 Task: Select veteran support as cause.
Action: Mouse moved to (807, 79)
Screenshot: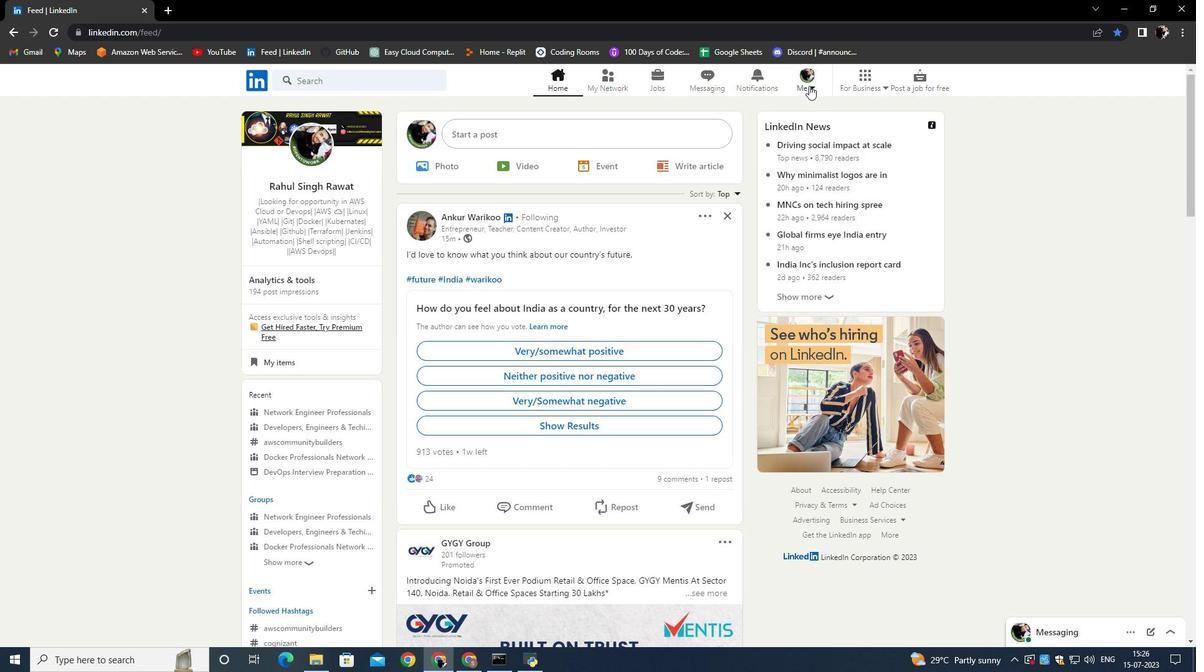 
Action: Mouse pressed left at (807, 79)
Screenshot: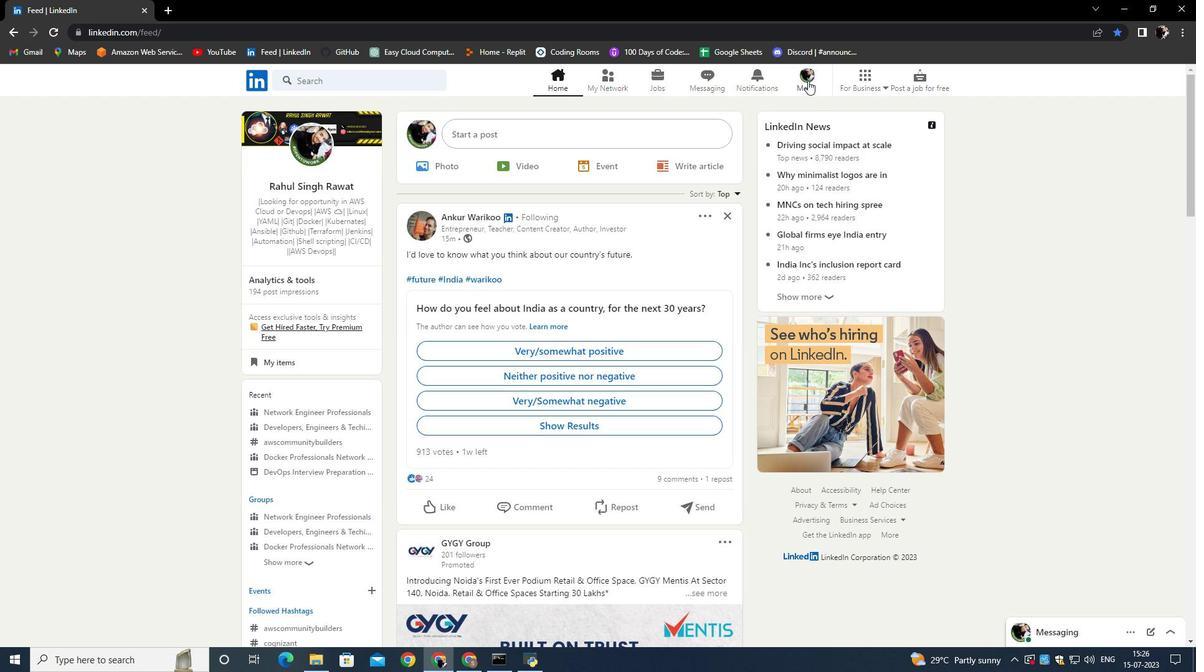 
Action: Mouse moved to (702, 157)
Screenshot: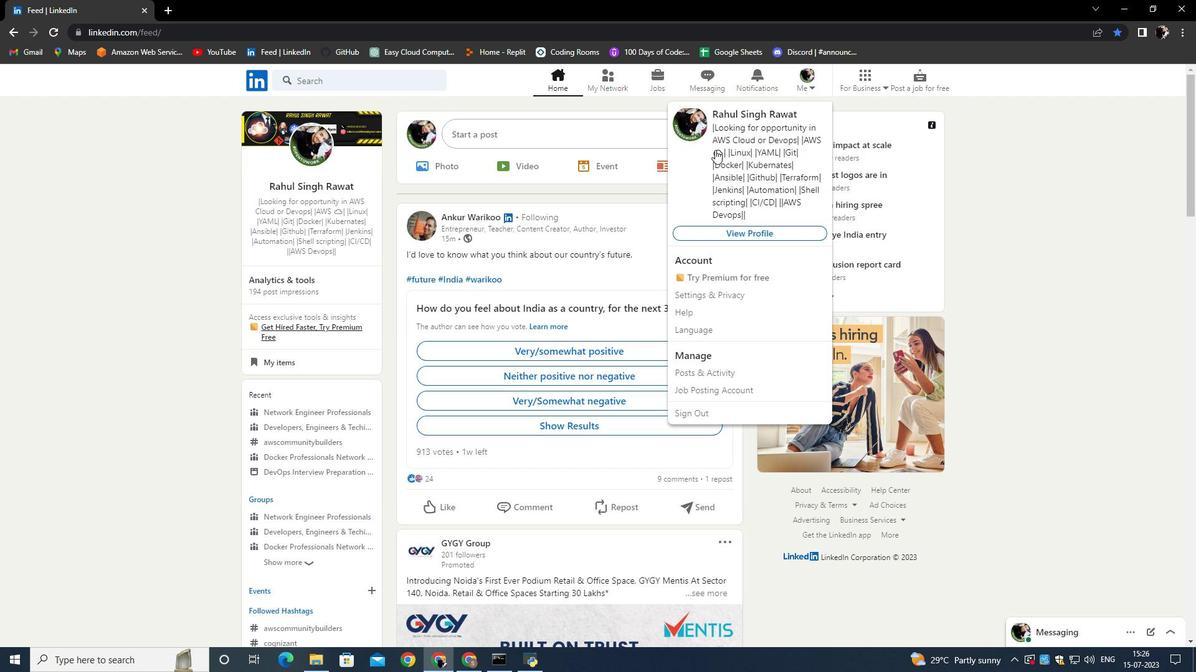 
Action: Mouse pressed left at (702, 157)
Screenshot: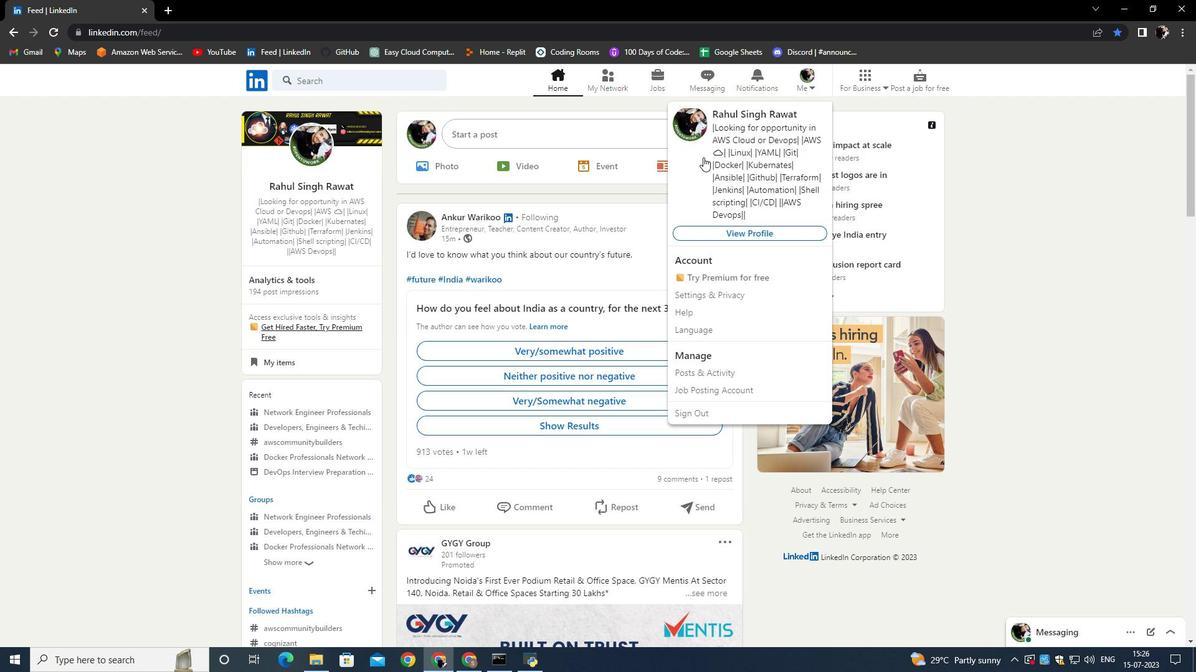 
Action: Mouse moved to (392, 469)
Screenshot: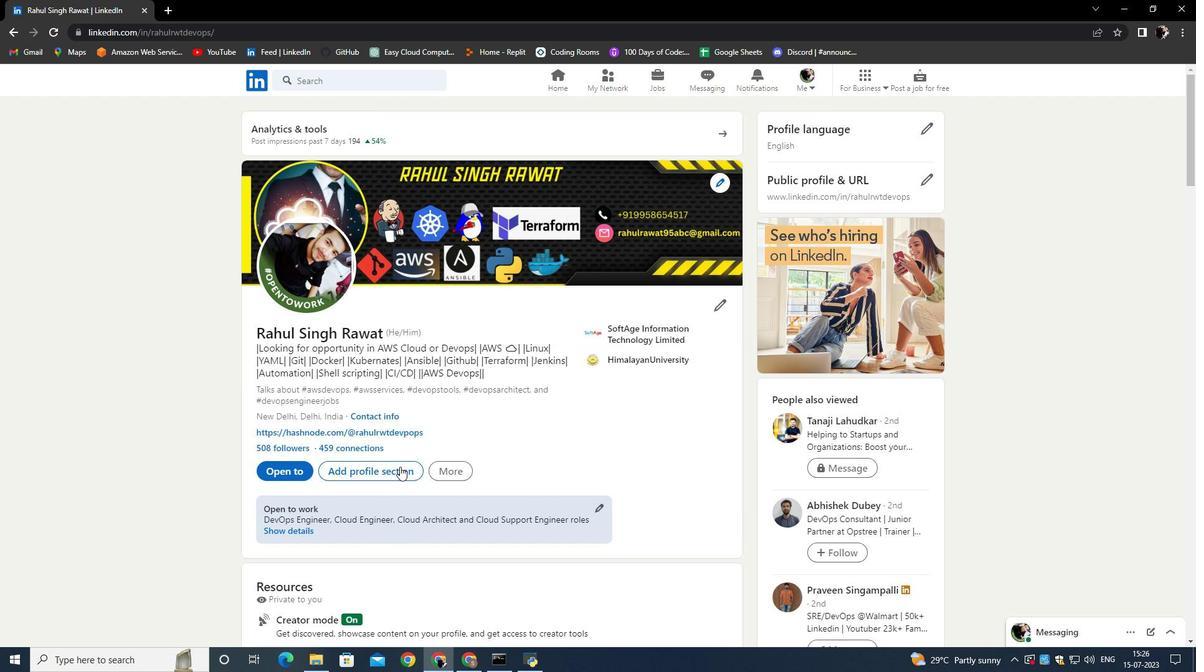 
Action: Mouse pressed left at (392, 469)
Screenshot: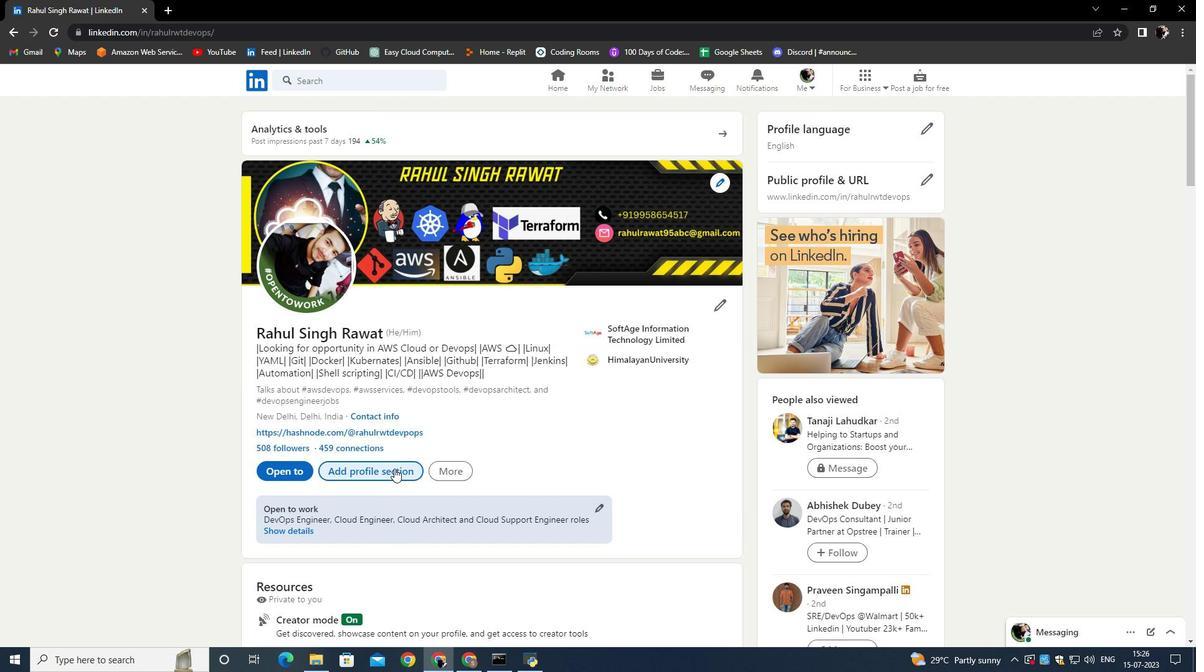 
Action: Mouse moved to (469, 336)
Screenshot: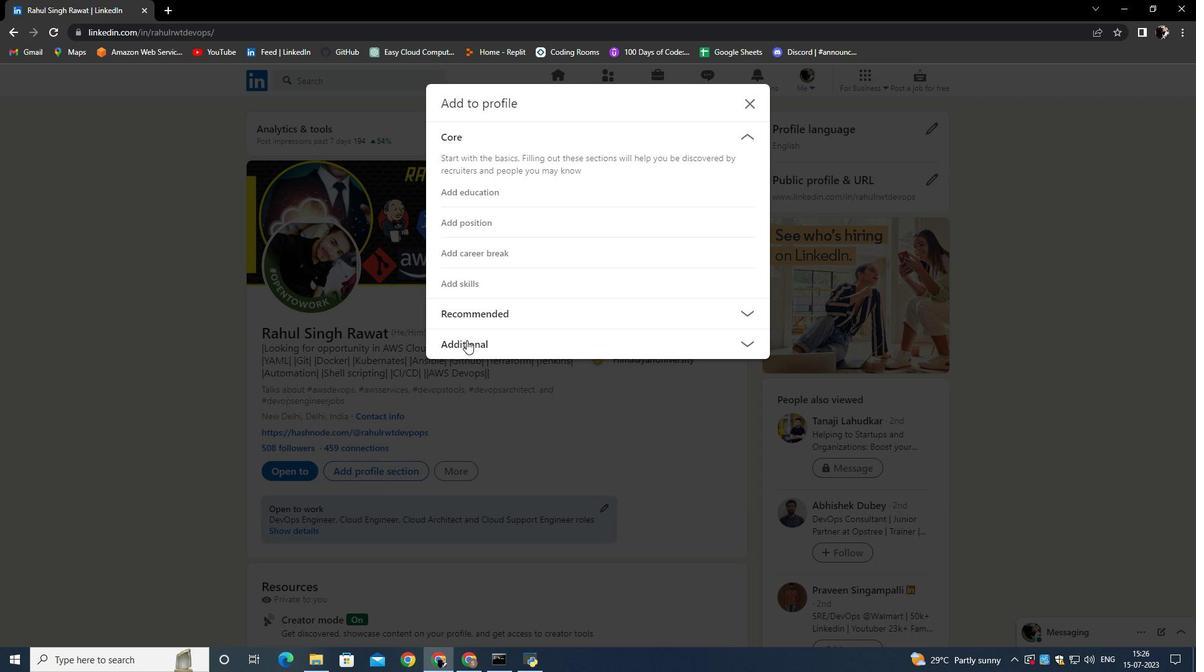
Action: Mouse pressed left at (469, 336)
Screenshot: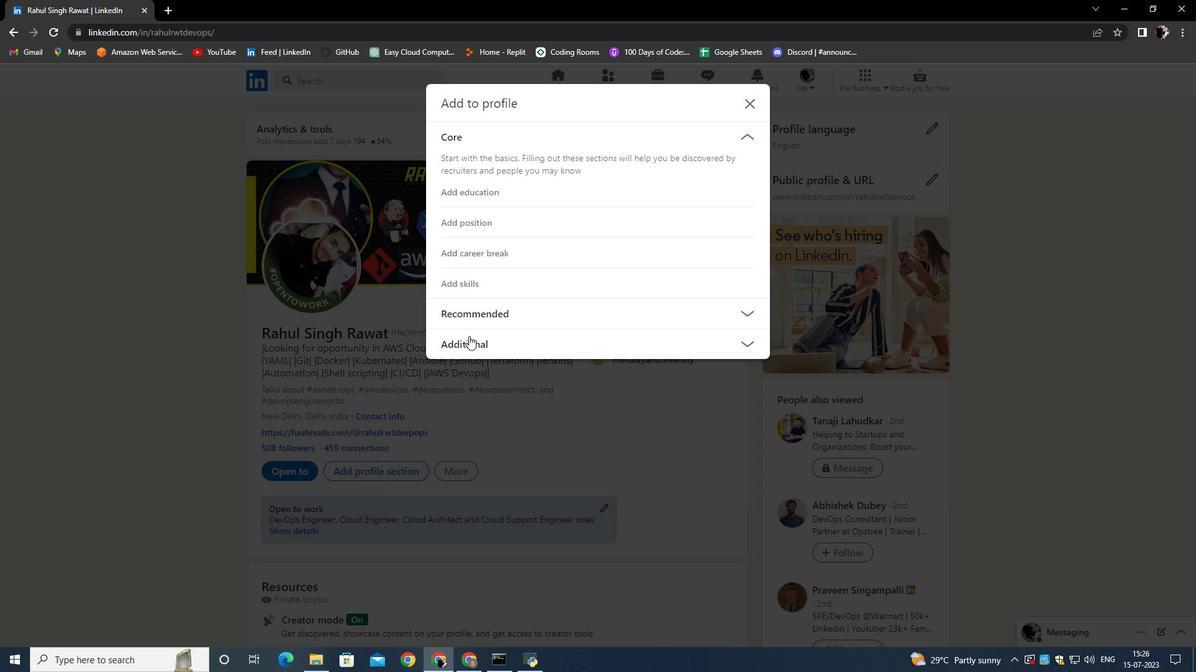 
Action: Mouse moved to (461, 464)
Screenshot: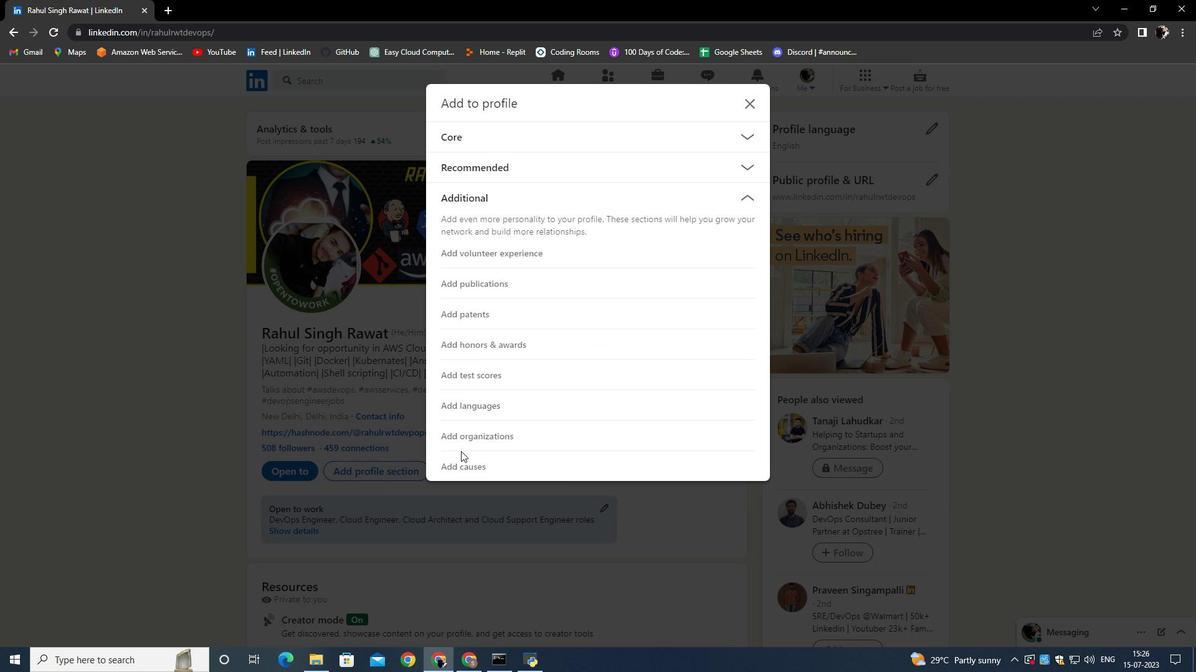 
Action: Mouse pressed left at (461, 464)
Screenshot: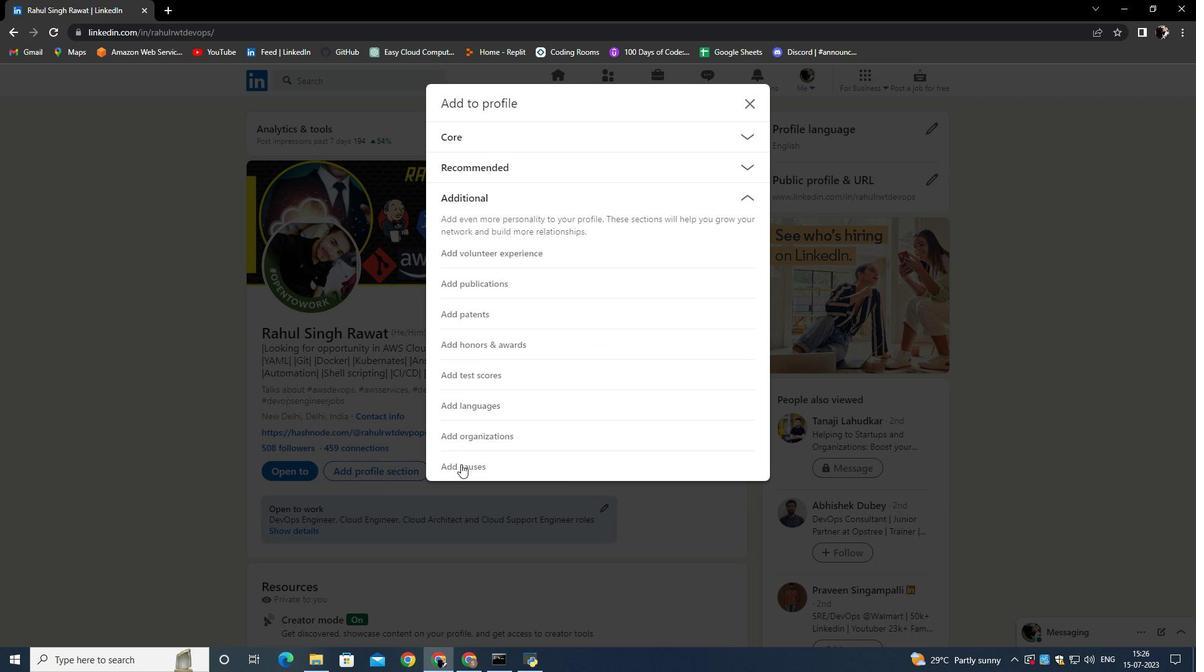 
Action: Mouse moved to (485, 309)
Screenshot: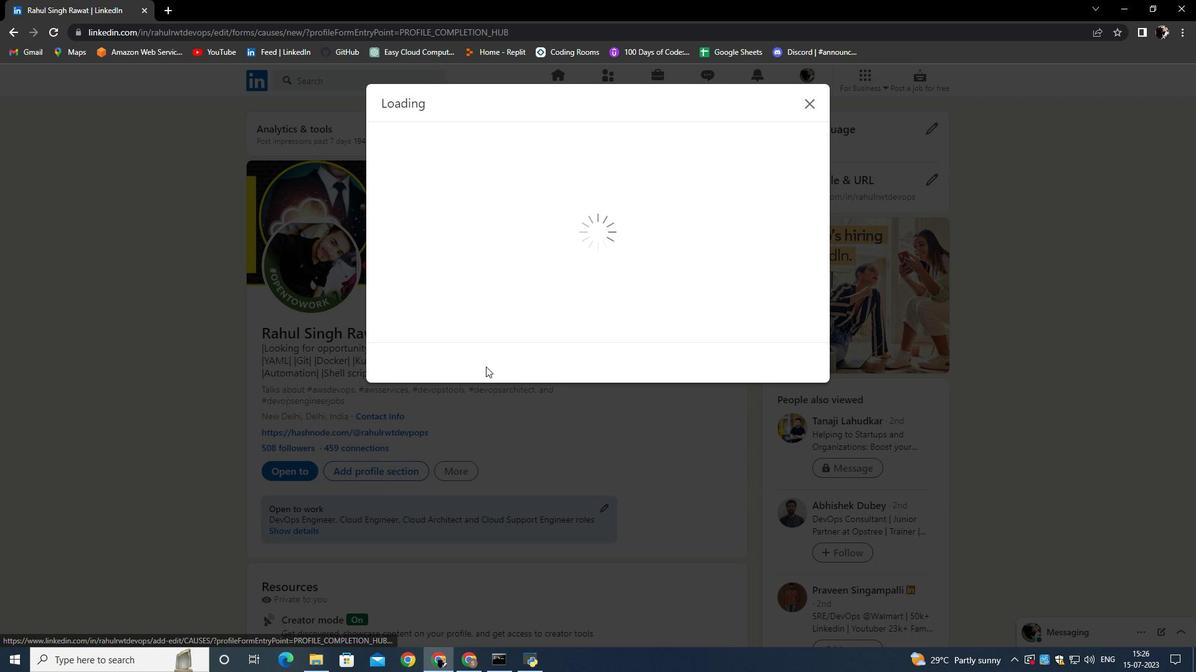 
Action: Mouse scrolled (485, 309) with delta (0, 0)
Screenshot: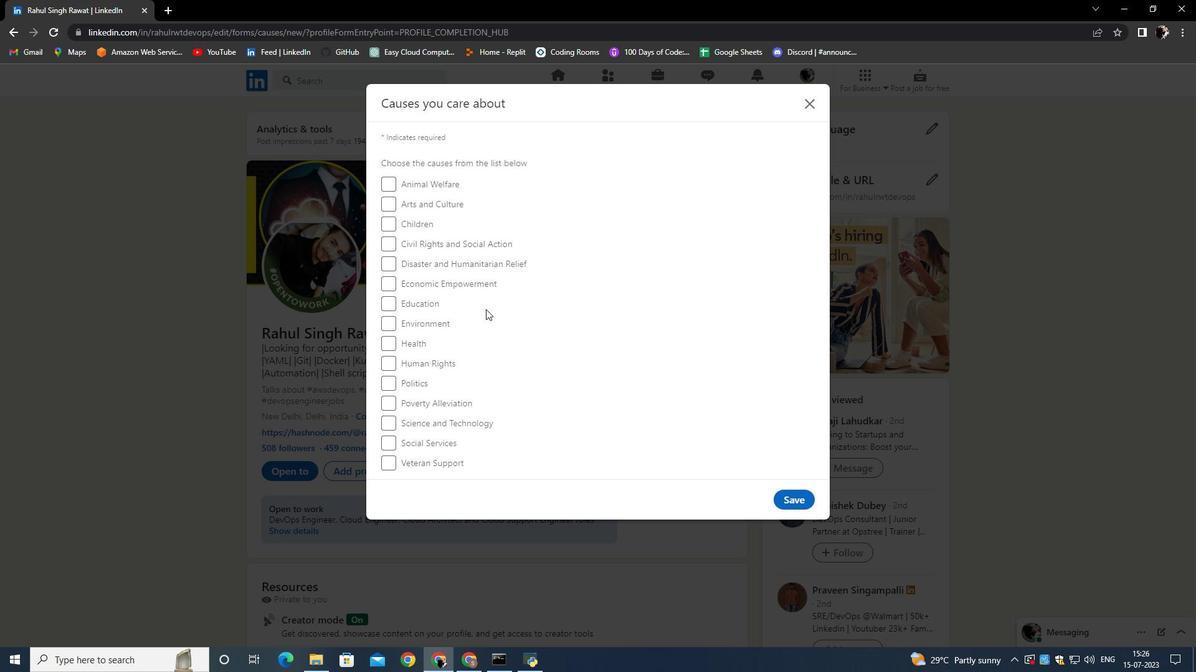 
Action: Mouse scrolled (485, 309) with delta (0, 0)
Screenshot: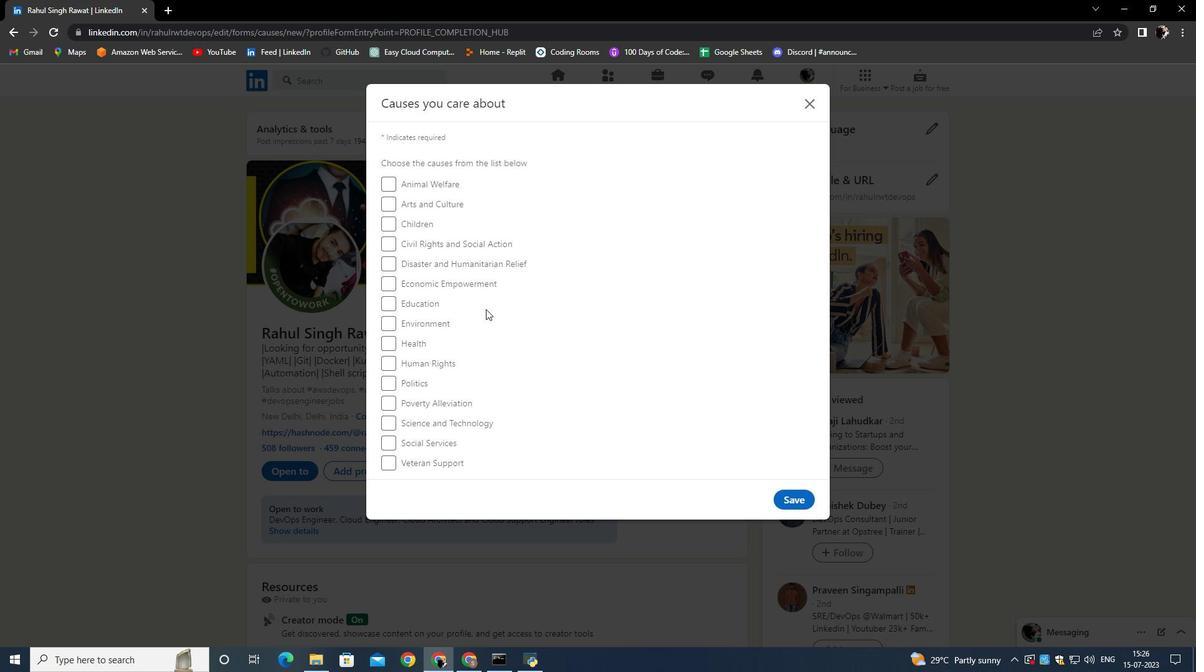 
Action: Mouse scrolled (485, 309) with delta (0, 0)
Screenshot: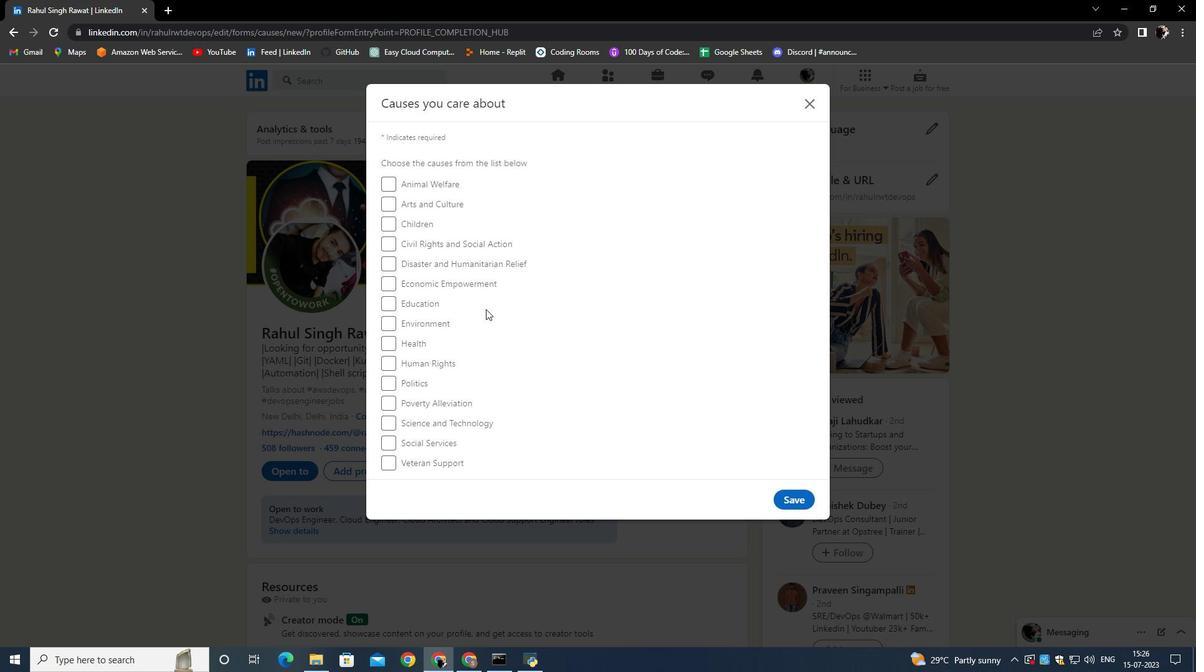
Action: Mouse moved to (393, 466)
Screenshot: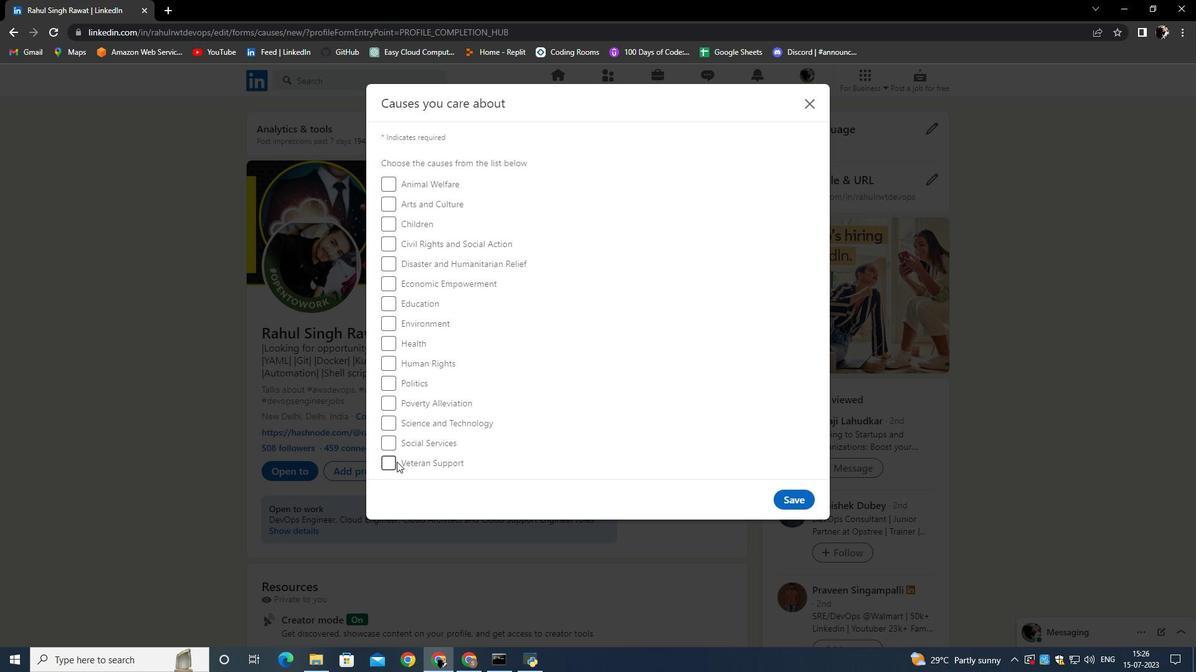 
Action: Mouse pressed left at (393, 466)
Screenshot: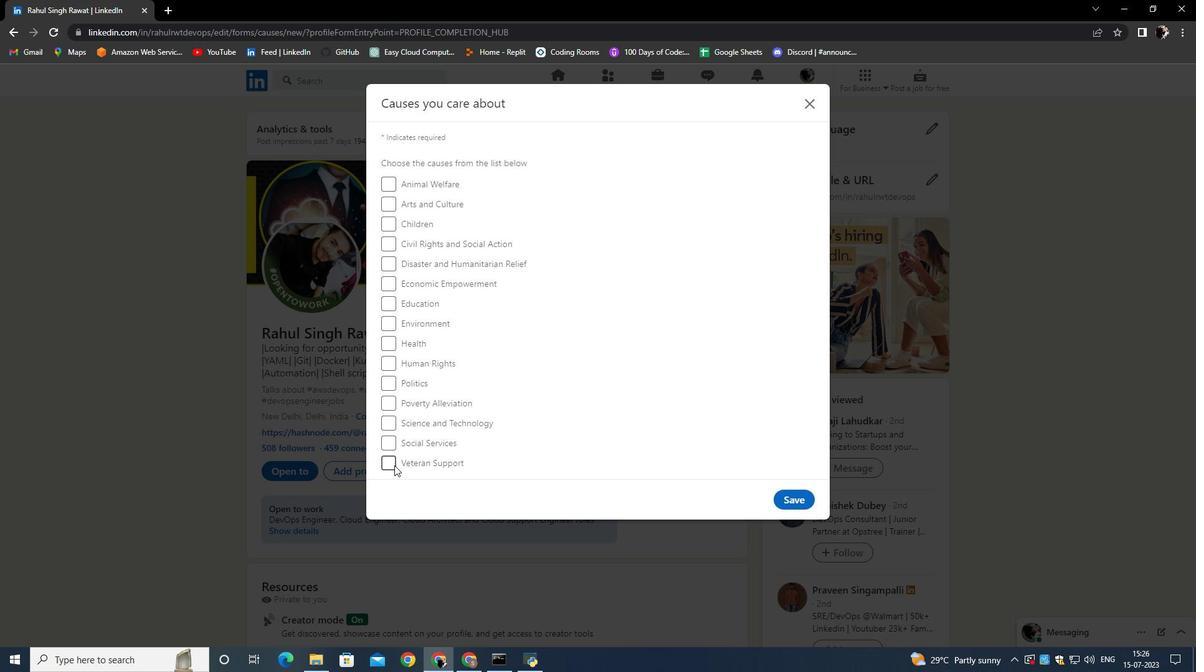 
Action: Mouse moved to (549, 420)
Screenshot: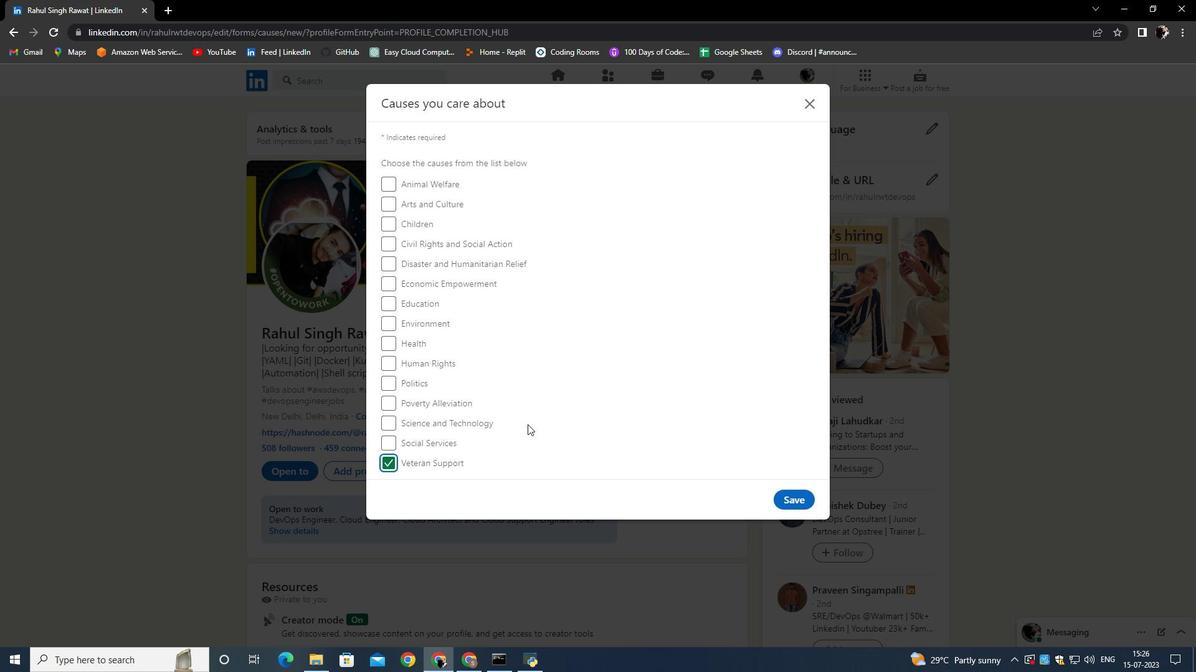 
Action: Mouse pressed left at (549, 420)
Screenshot: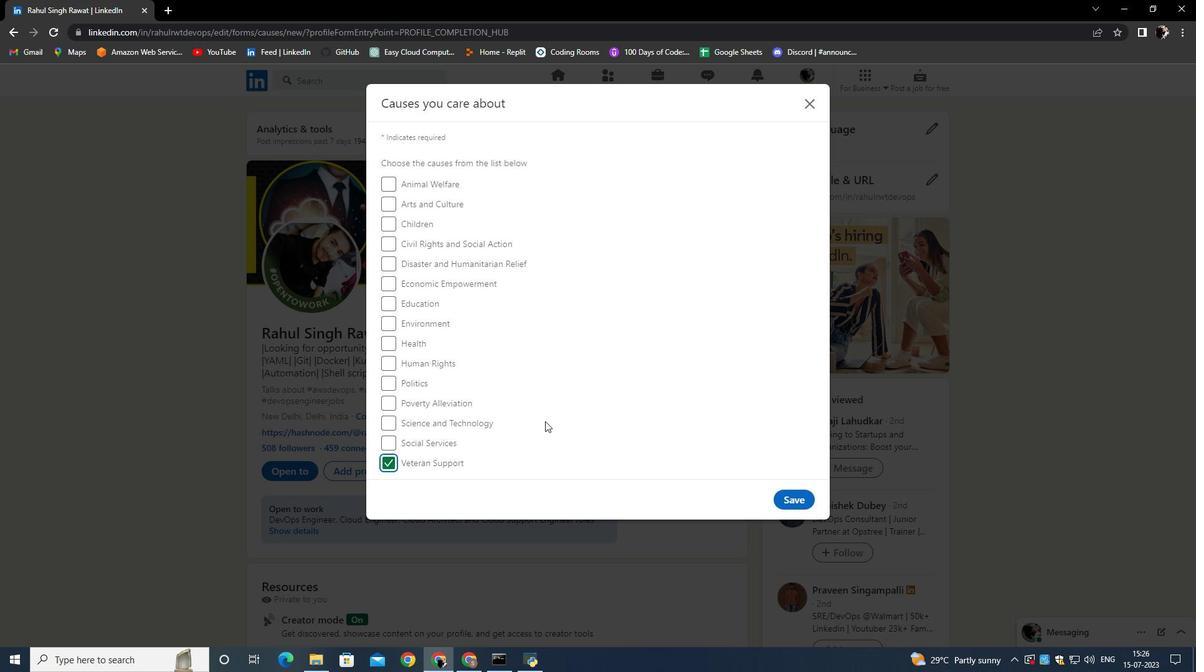
